 Task: Create New Vendor with Vendor Name: Carlson Wagonlit, Billing Address Line1: 59 West Cardinal Drive, Billing Address Line2: Fairhope, Billing Address Line3: TX 77903
Action: Mouse moved to (188, 36)
Screenshot: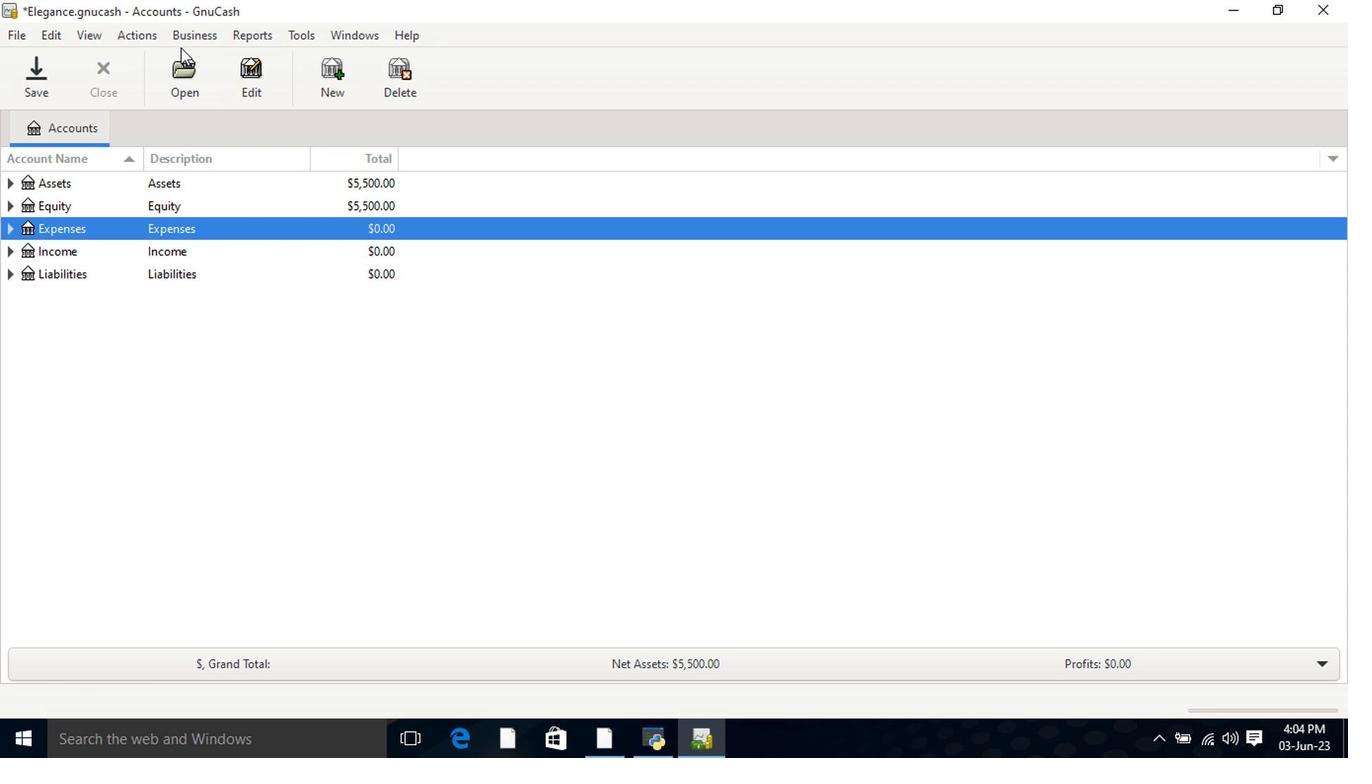 
Action: Mouse pressed left at (188, 36)
Screenshot: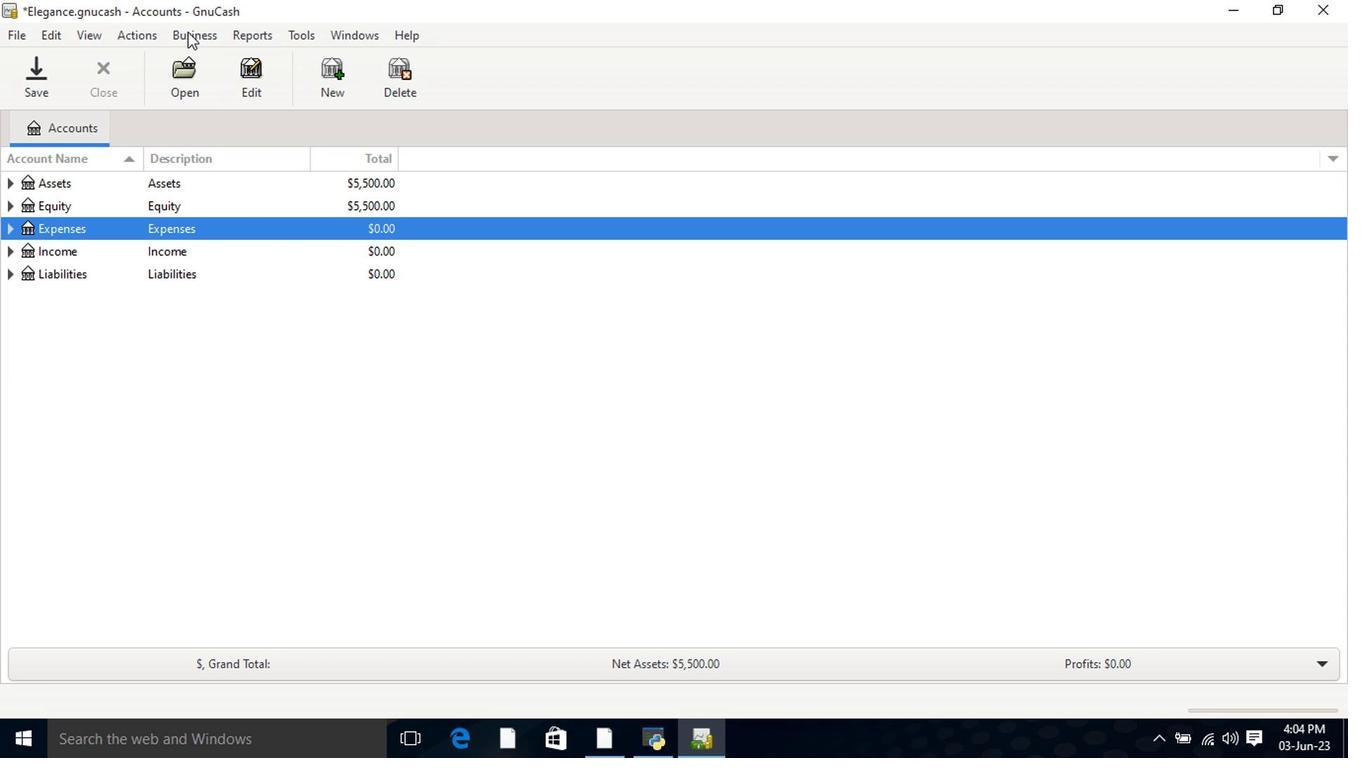 
Action: Mouse moved to (208, 84)
Screenshot: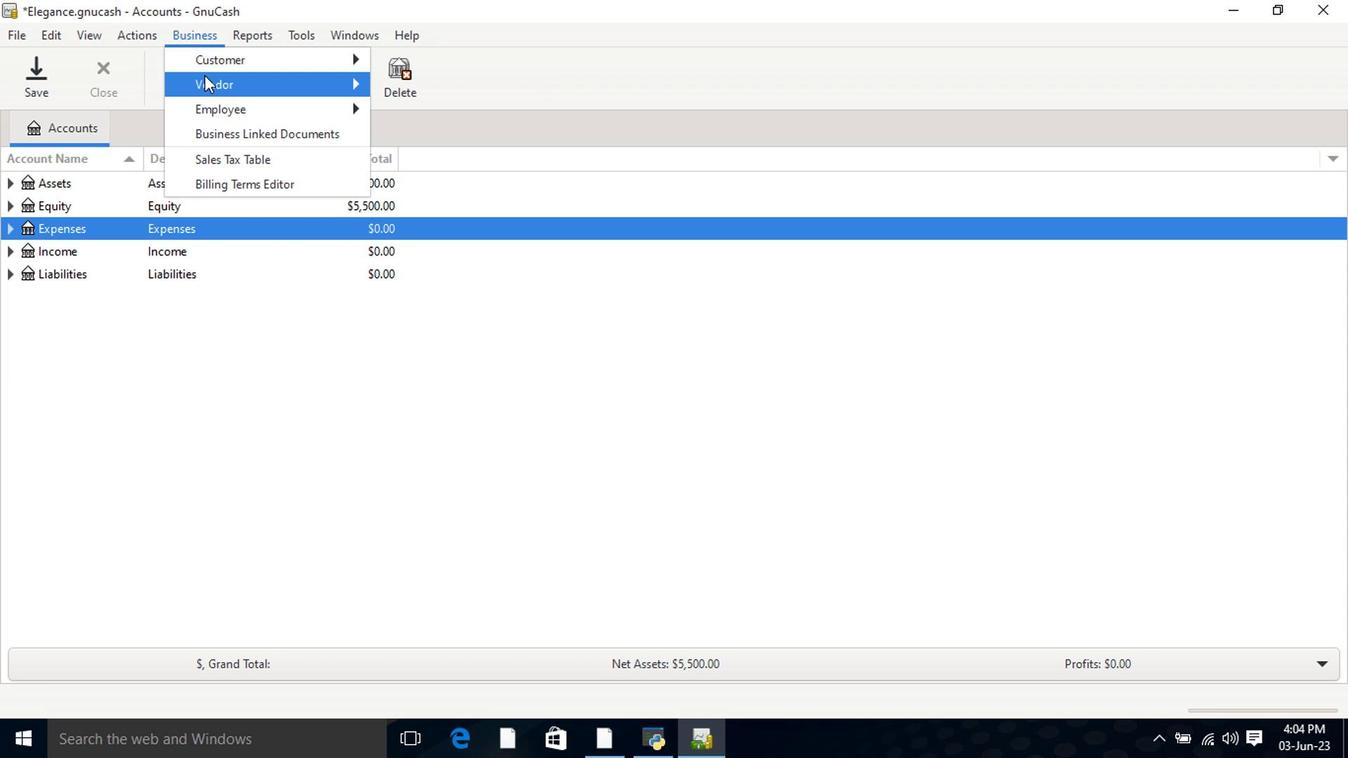 
Action: Mouse pressed left at (208, 84)
Screenshot: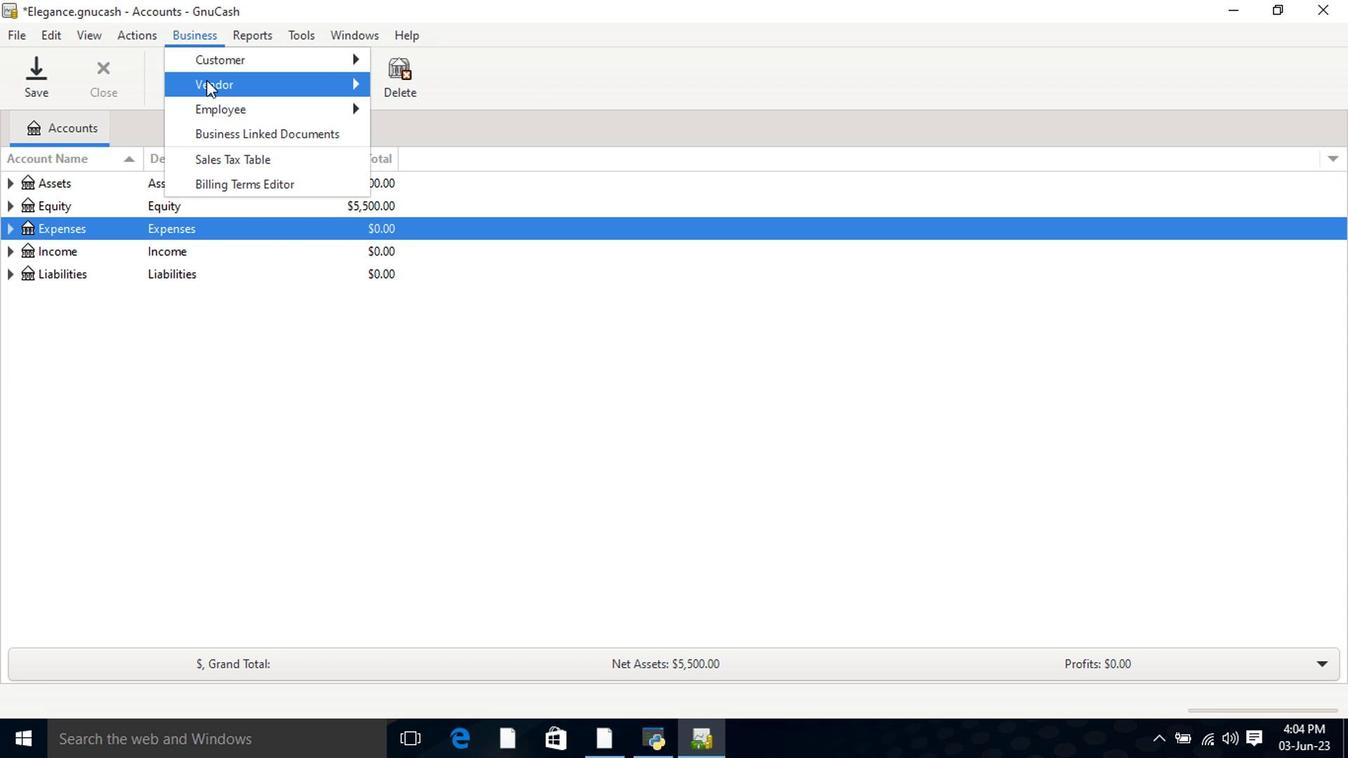 
Action: Mouse moved to (399, 110)
Screenshot: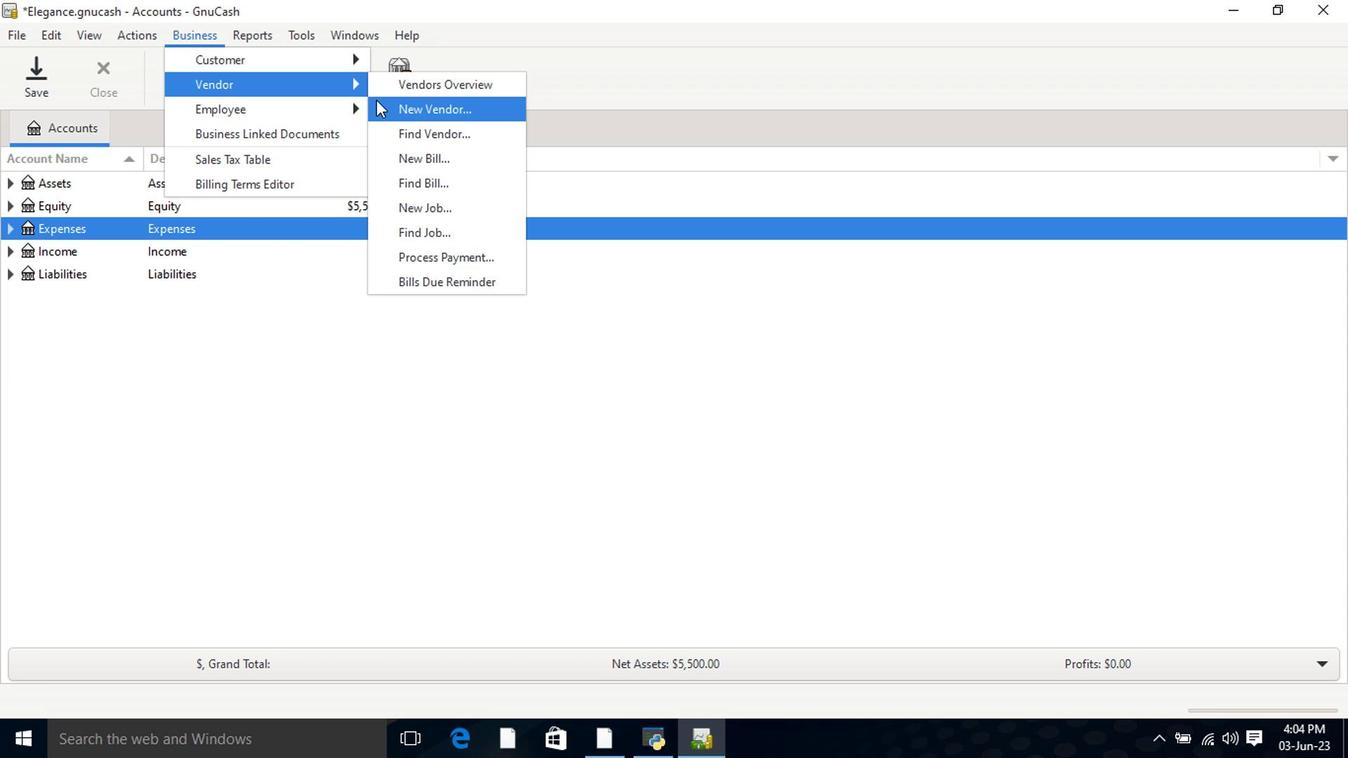 
Action: Mouse pressed left at (399, 110)
Screenshot: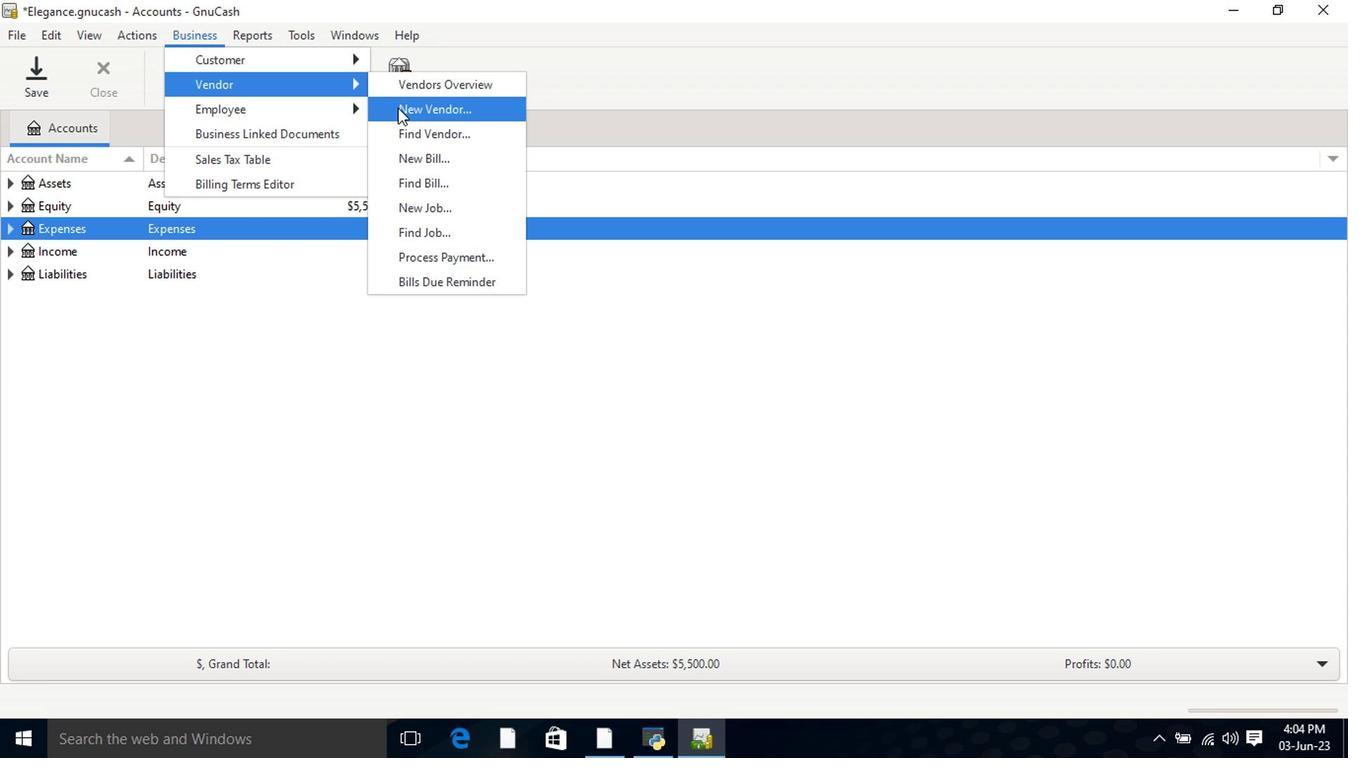 
Action: Mouse moved to (718, 224)
Screenshot: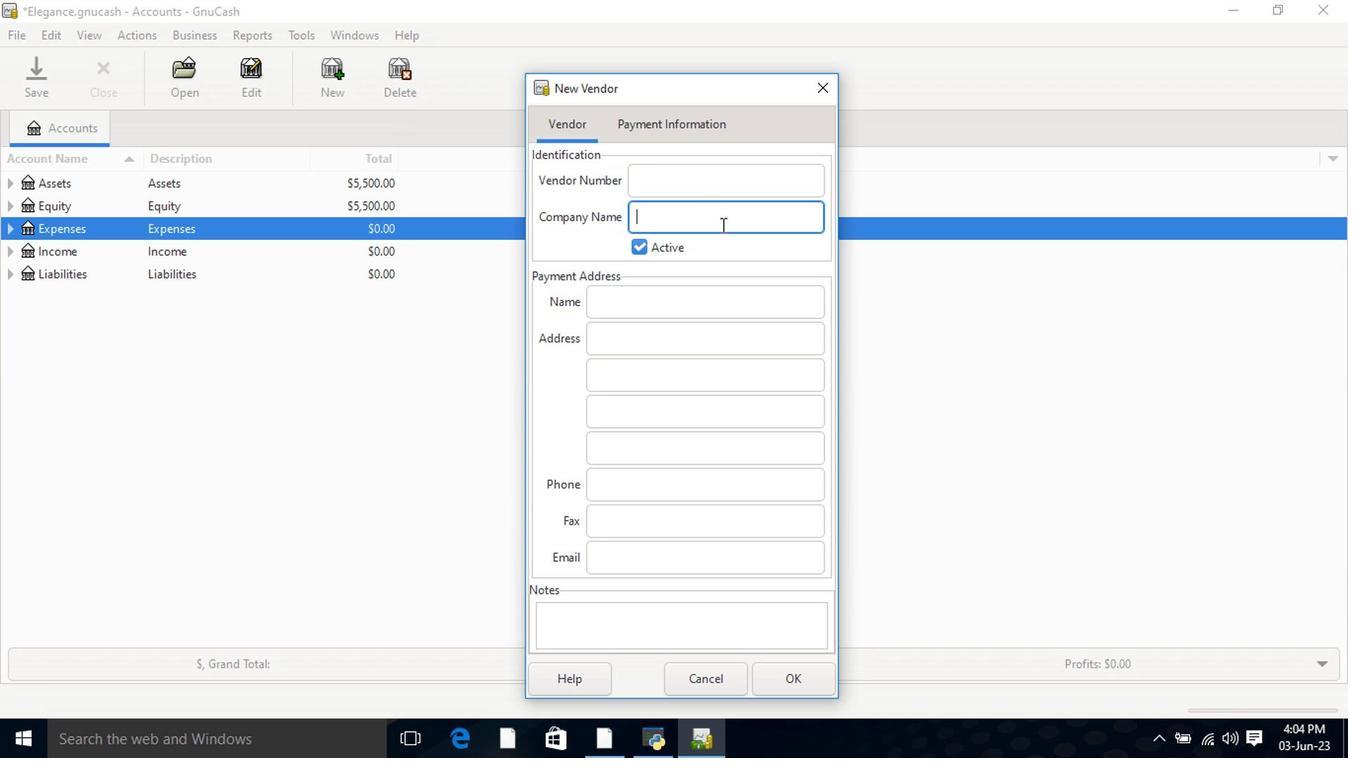 
Action: Key pressed <Key.shift>Carlson<Key.space><Key.shift>Wagonlit<Key.tab><Key.tab><Key.tab>59<Key.space><Key.shift>west<Key.space><Key.shift><Key.backspace><Key.backspace><Key.backspace><Key.backspace><Key.backspace><Key.shift>West<Key.space><Key.shift>Cardinal<Key.space><Key.shift>Drive<Key.tab><Key.shift>Faihope<Key.tab><Key.shift><Key.tab><Key.shift>Fairhope<Key.tab><Key.shift>TX<Key.space>77903
Screenshot: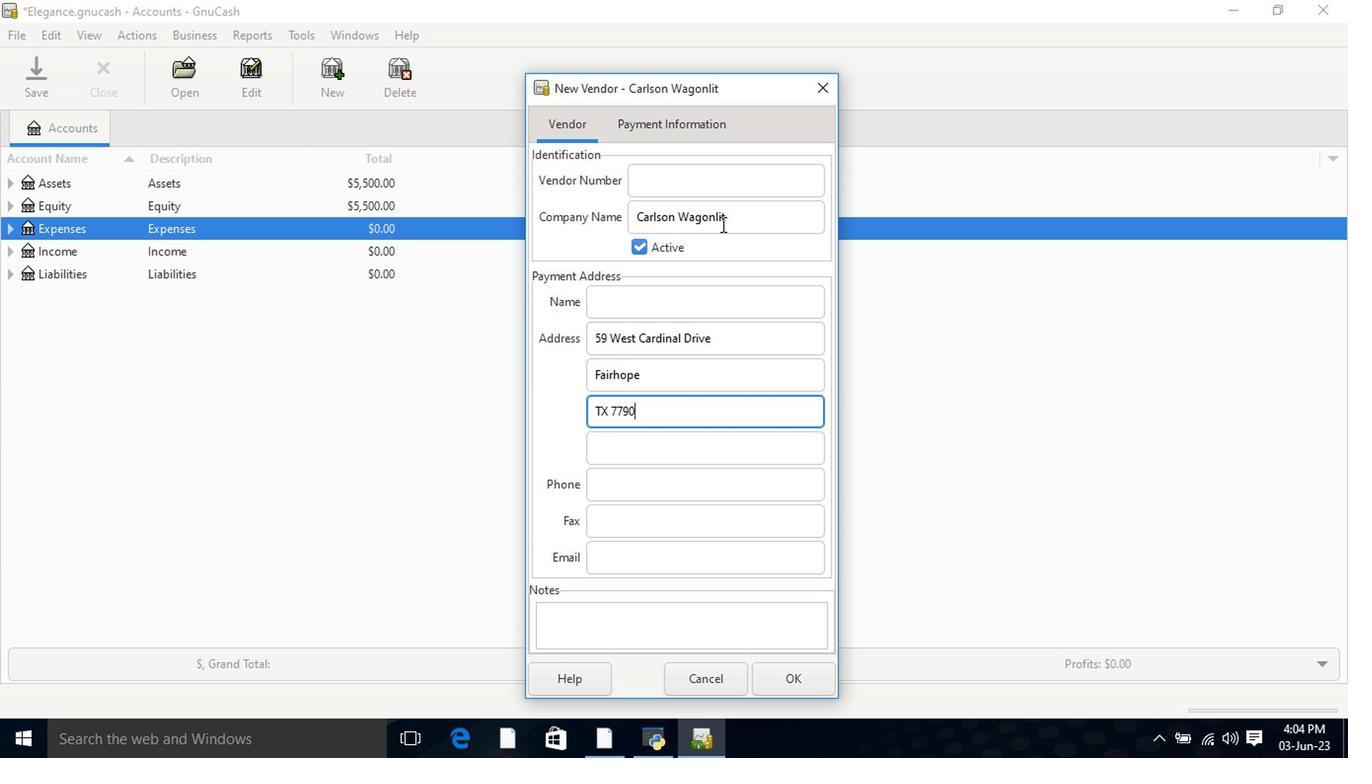 
Action: Mouse moved to (655, 480)
Screenshot: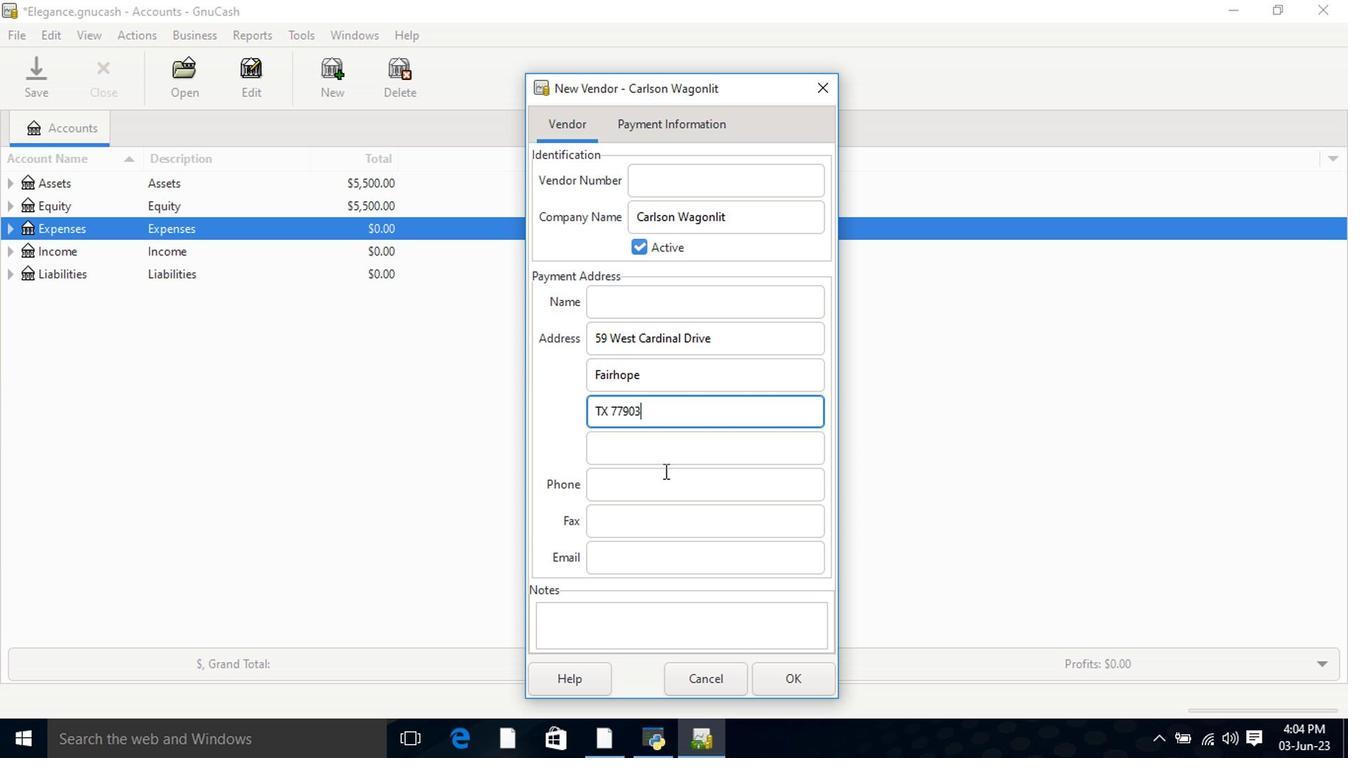 
Action: Mouse pressed left at (655, 480)
Screenshot: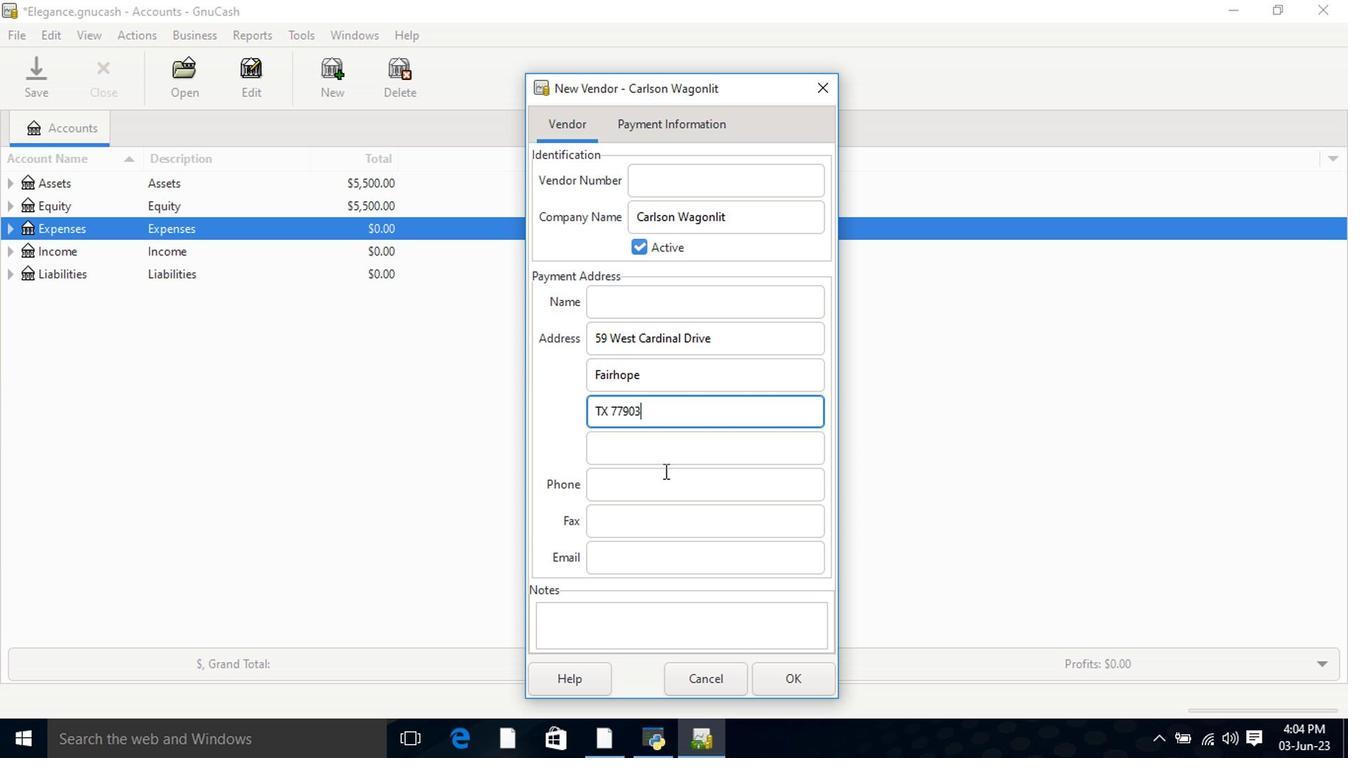 
Action: Mouse moved to (662, 121)
Screenshot: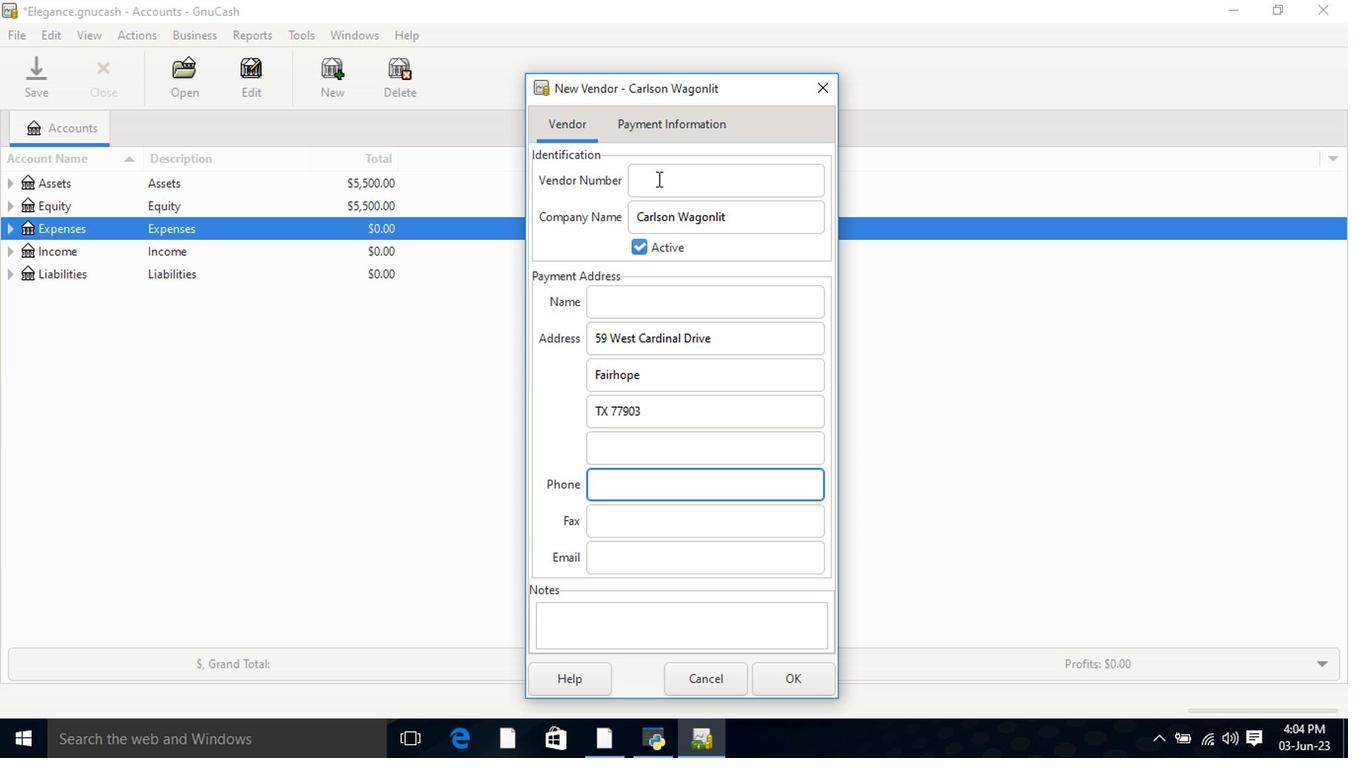 
Action: Mouse pressed left at (662, 121)
Screenshot: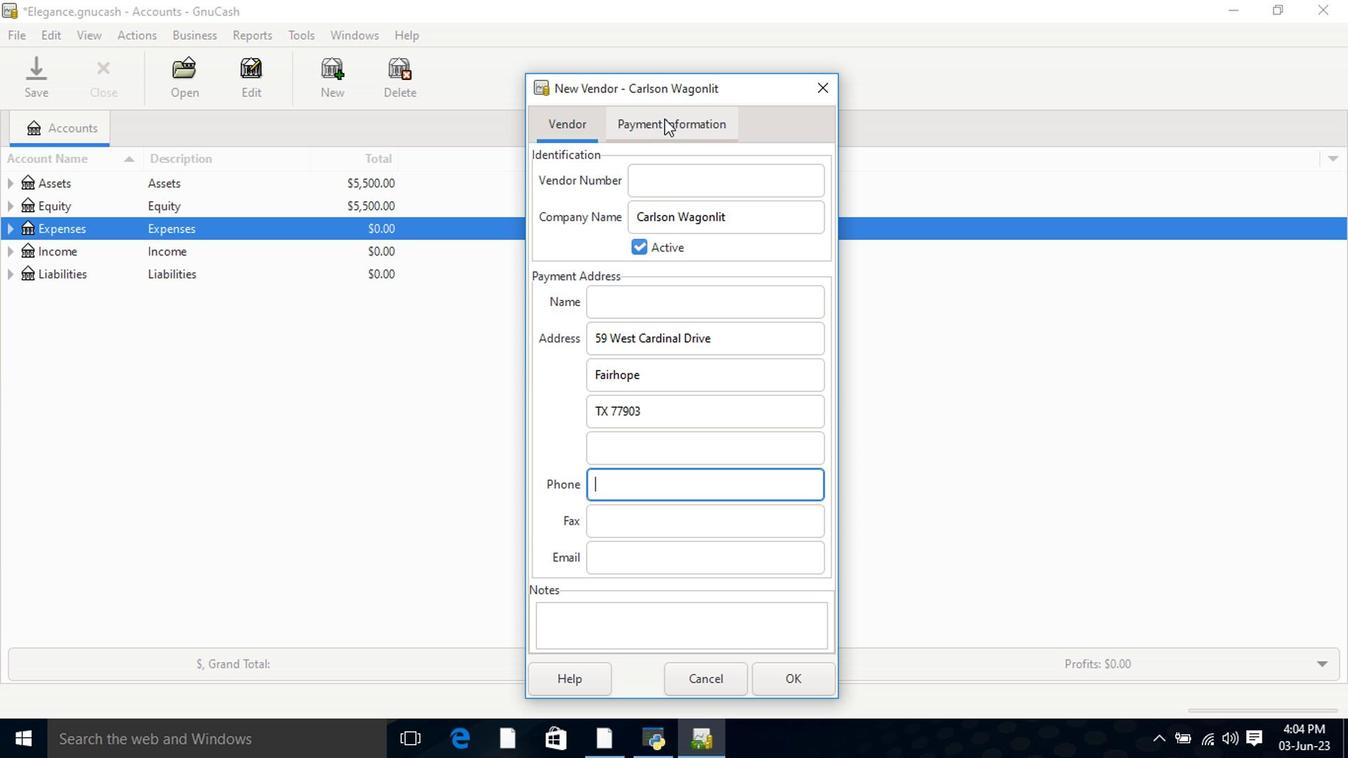 
Action: Mouse moved to (786, 668)
Screenshot: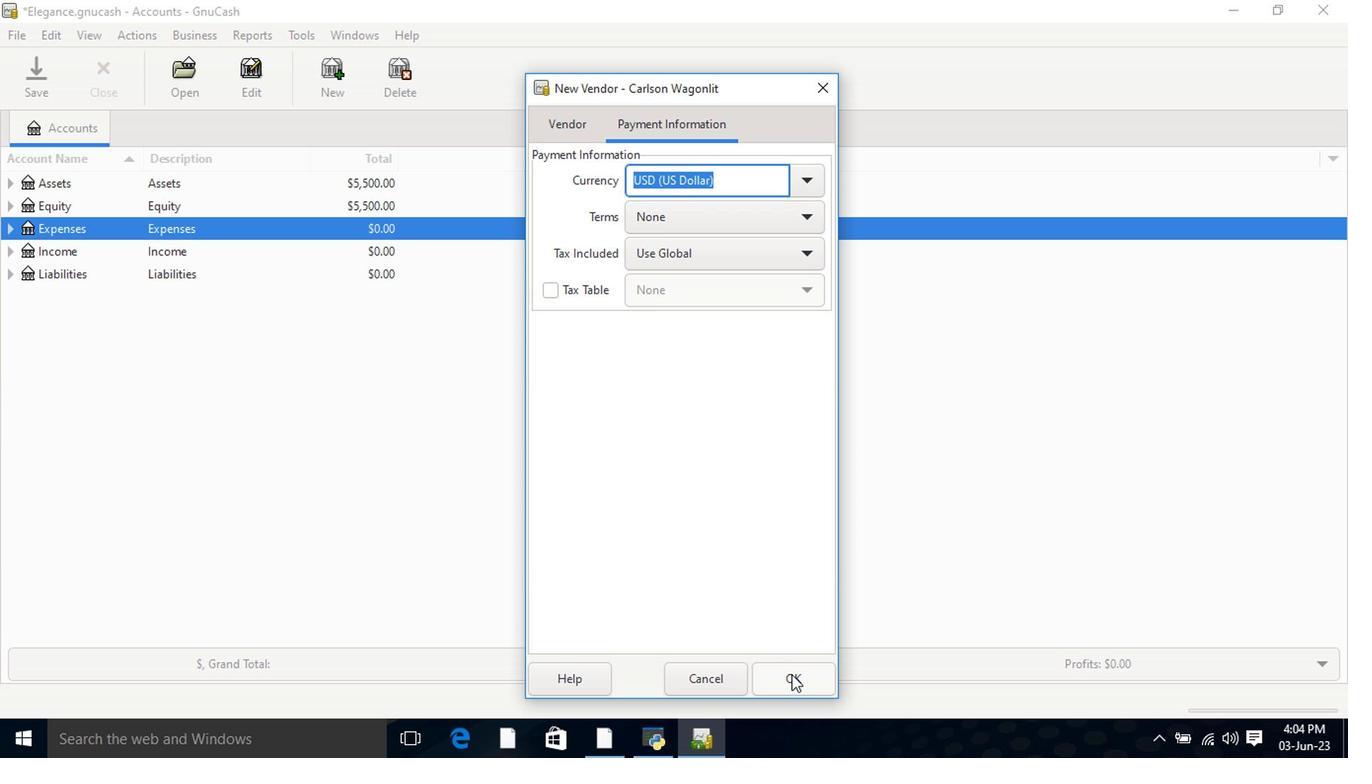 
Action: Mouse pressed left at (786, 668)
Screenshot: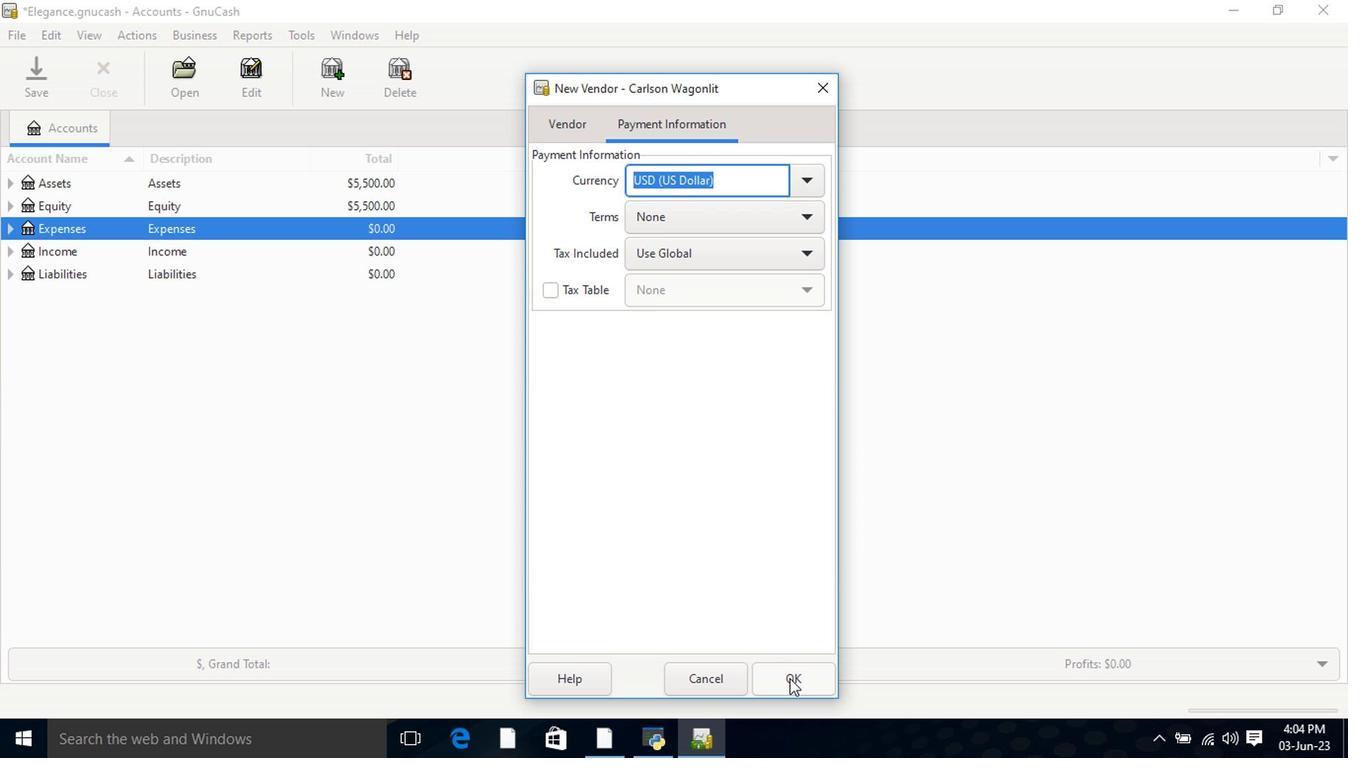 
Action: Mouse moved to (778, 664)
Screenshot: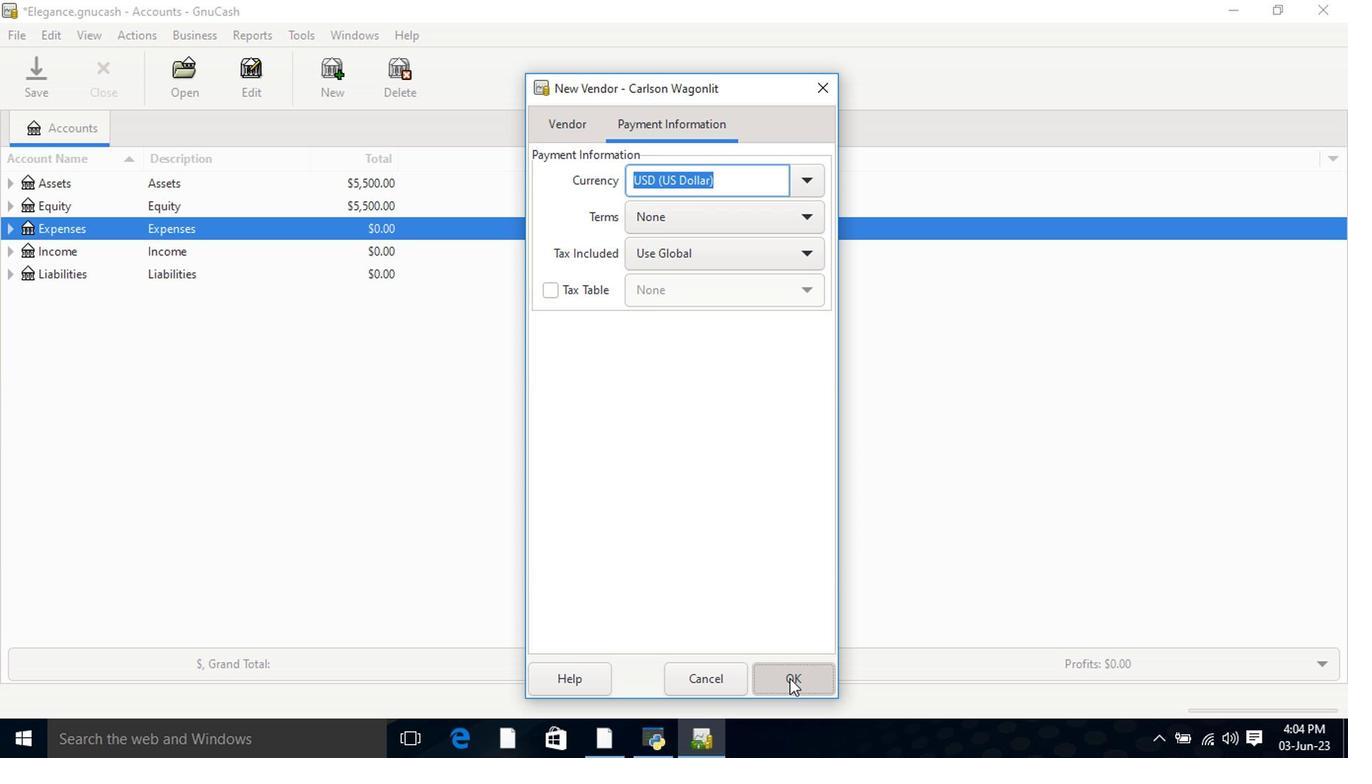 
